 Task: Enable the option "Directory index" for lua HTTP.
Action: Mouse moved to (106, 12)
Screenshot: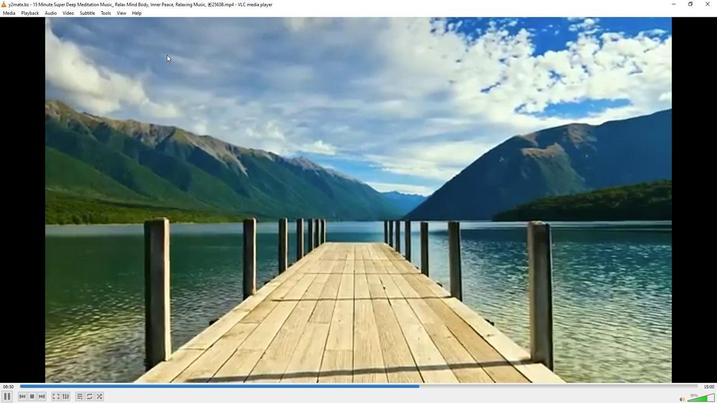 
Action: Mouse pressed left at (106, 12)
Screenshot: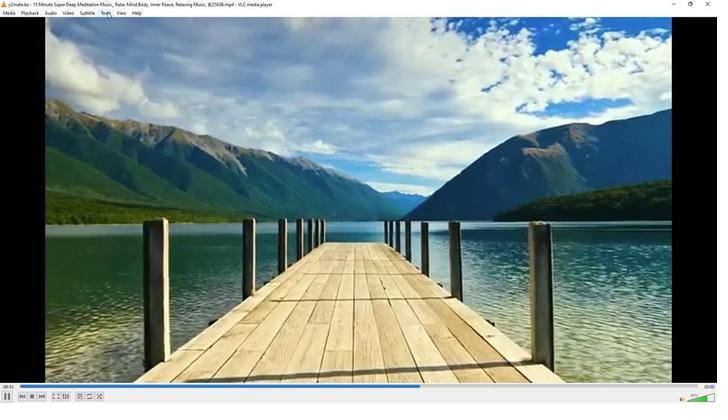 
Action: Mouse moved to (119, 99)
Screenshot: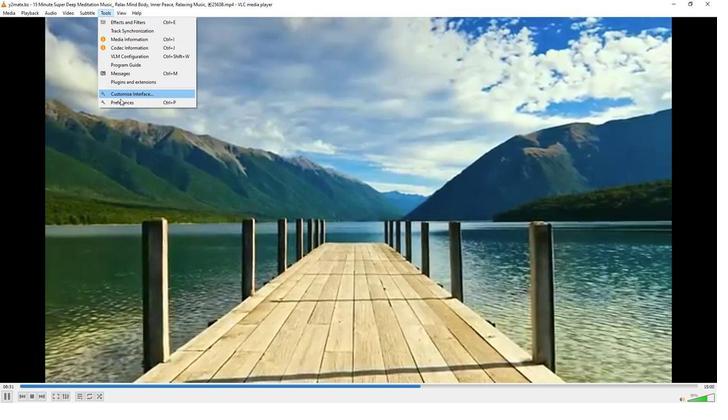 
Action: Mouse pressed left at (119, 99)
Screenshot: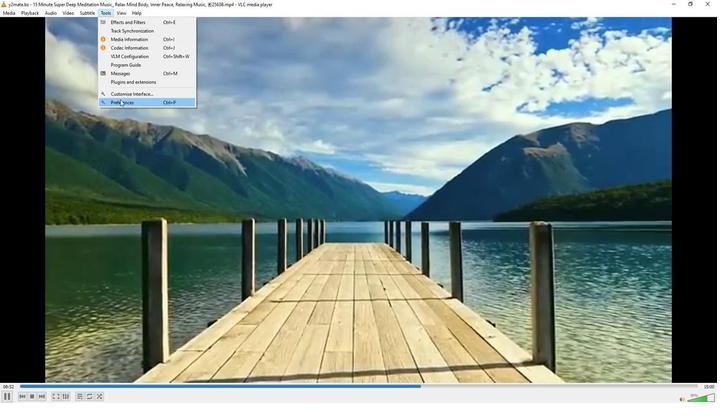 
Action: Mouse moved to (237, 327)
Screenshot: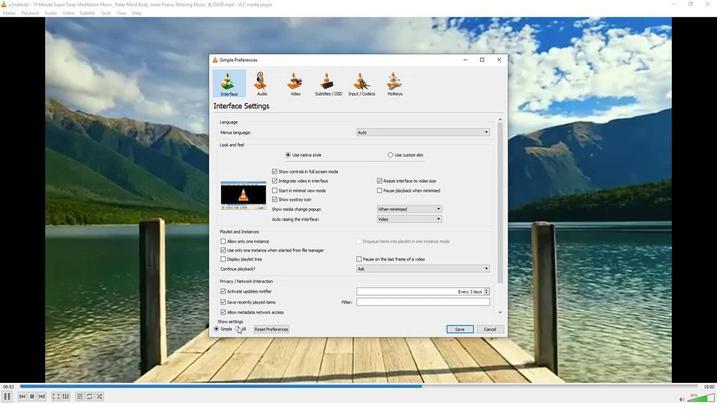 
Action: Mouse pressed left at (237, 327)
Screenshot: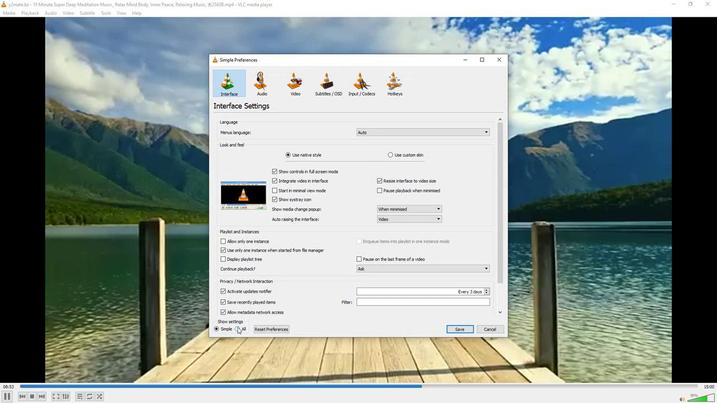 
Action: Mouse moved to (225, 295)
Screenshot: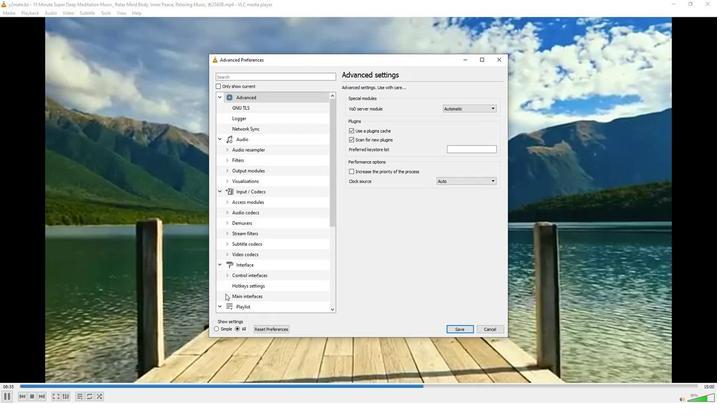 
Action: Mouse pressed left at (225, 295)
Screenshot: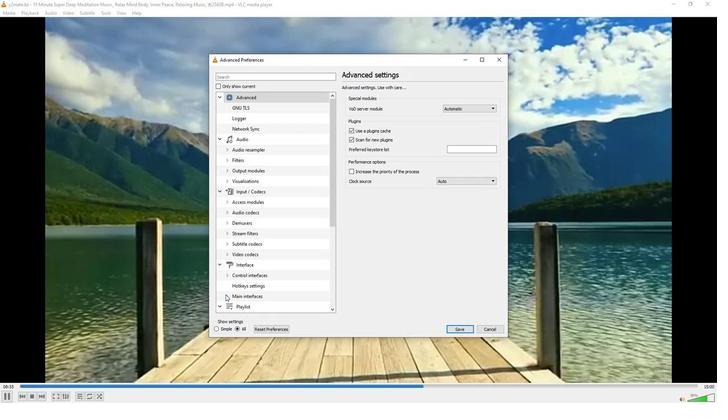 
Action: Mouse moved to (242, 306)
Screenshot: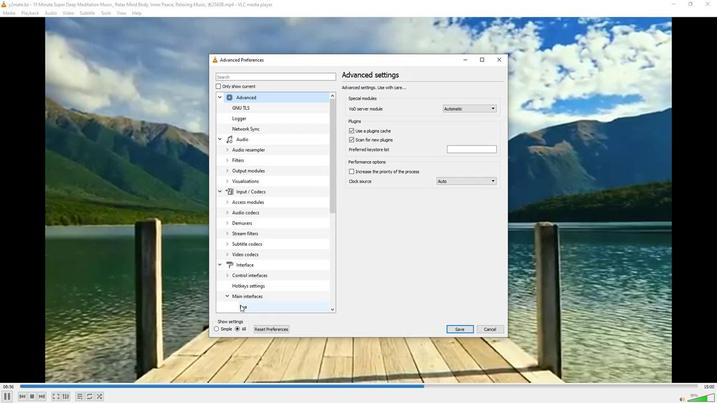 
Action: Mouse pressed left at (242, 306)
Screenshot: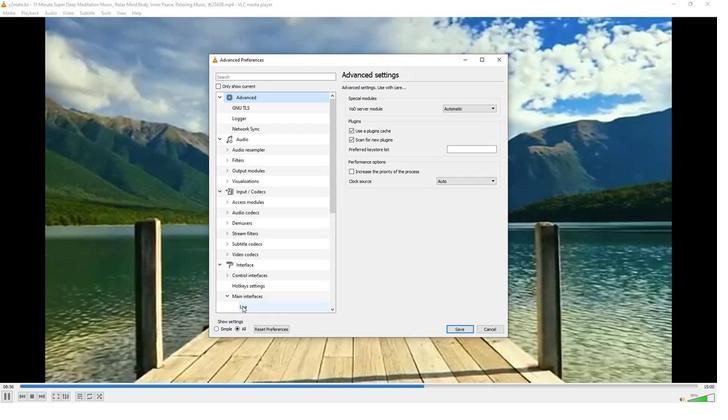 
Action: Mouse moved to (351, 147)
Screenshot: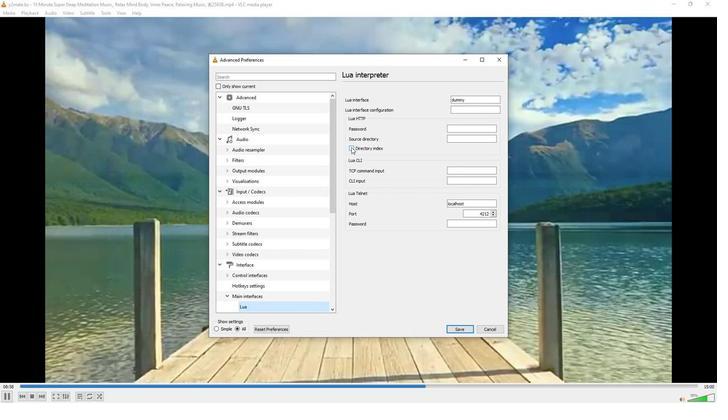 
Action: Mouse pressed left at (351, 147)
Screenshot: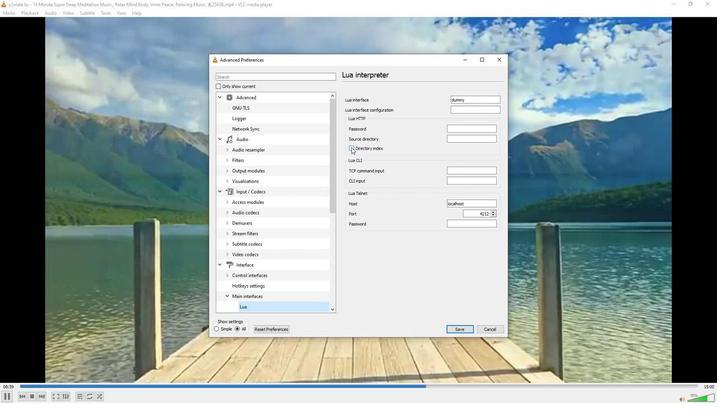 
